 Task: Create a rule in Outlook to display an alert for emails with 'urgent' in the message header.
Action: Mouse moved to (56, 32)
Screenshot: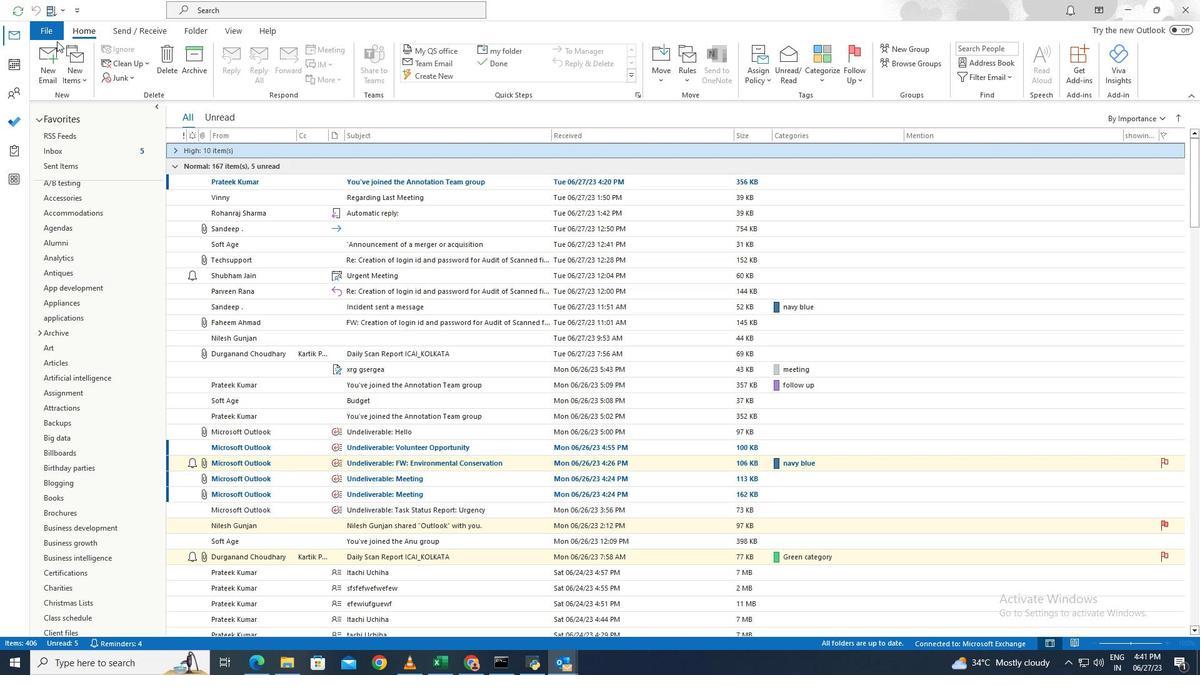 
Action: Mouse pressed left at (56, 32)
Screenshot: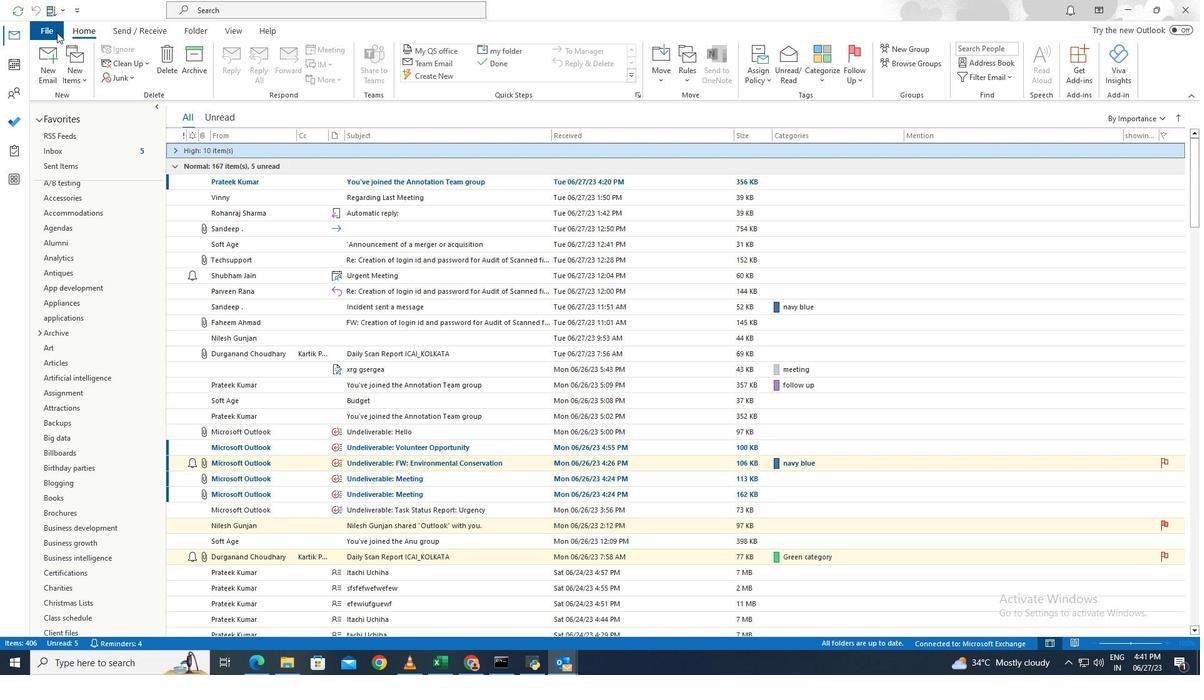 
Action: Mouse moved to (168, 377)
Screenshot: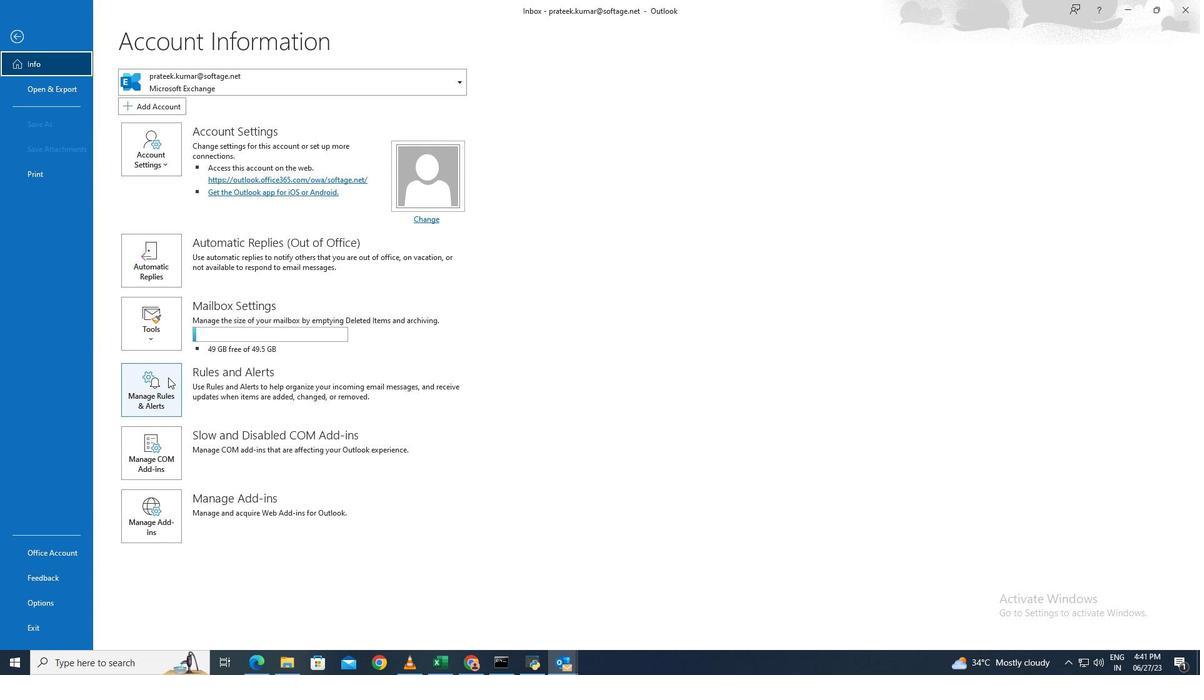 
Action: Mouse pressed left at (168, 377)
Screenshot: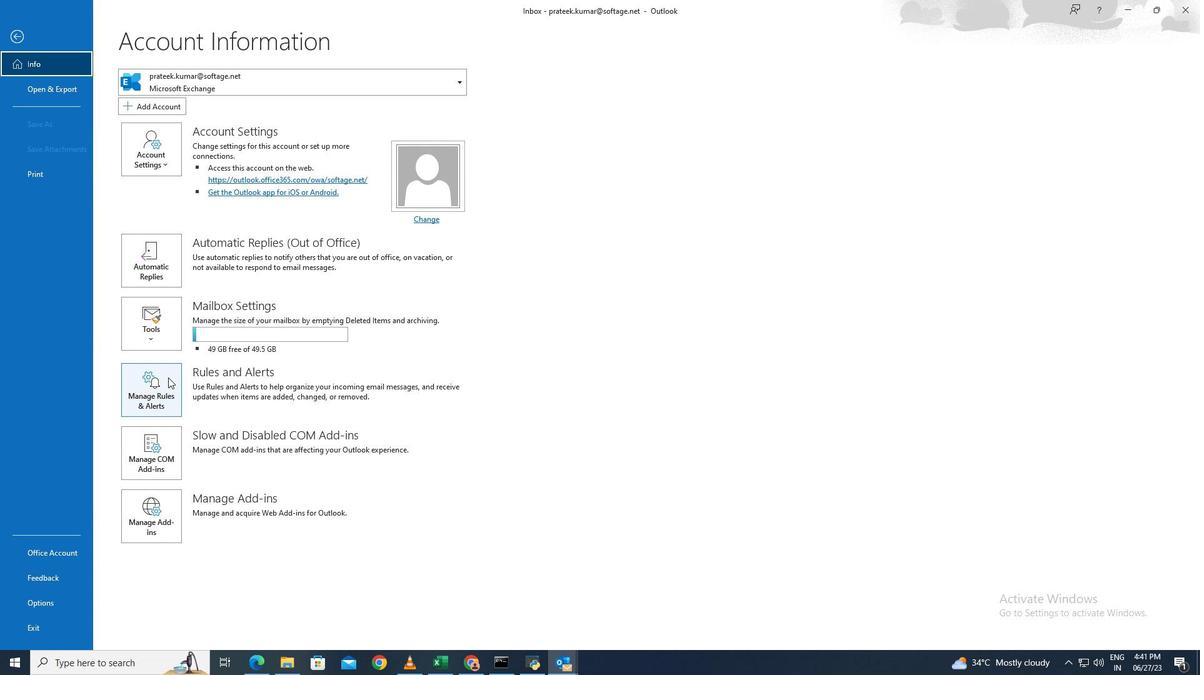 
Action: Mouse moved to (453, 239)
Screenshot: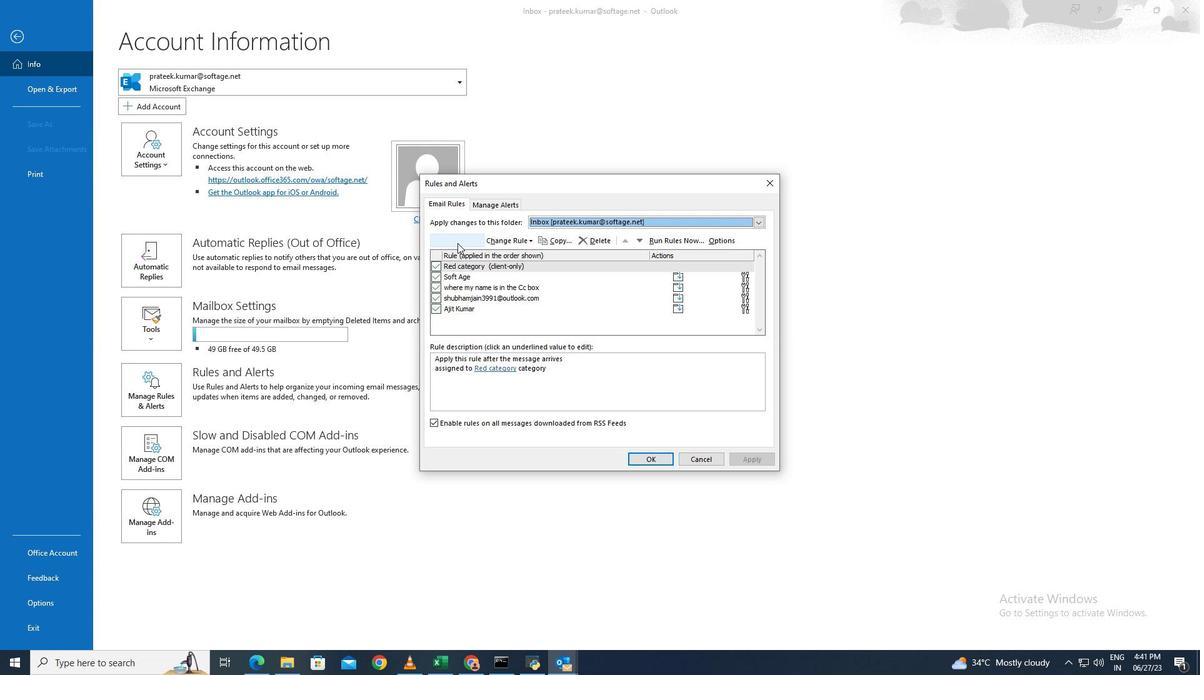 
Action: Mouse pressed left at (453, 239)
Screenshot: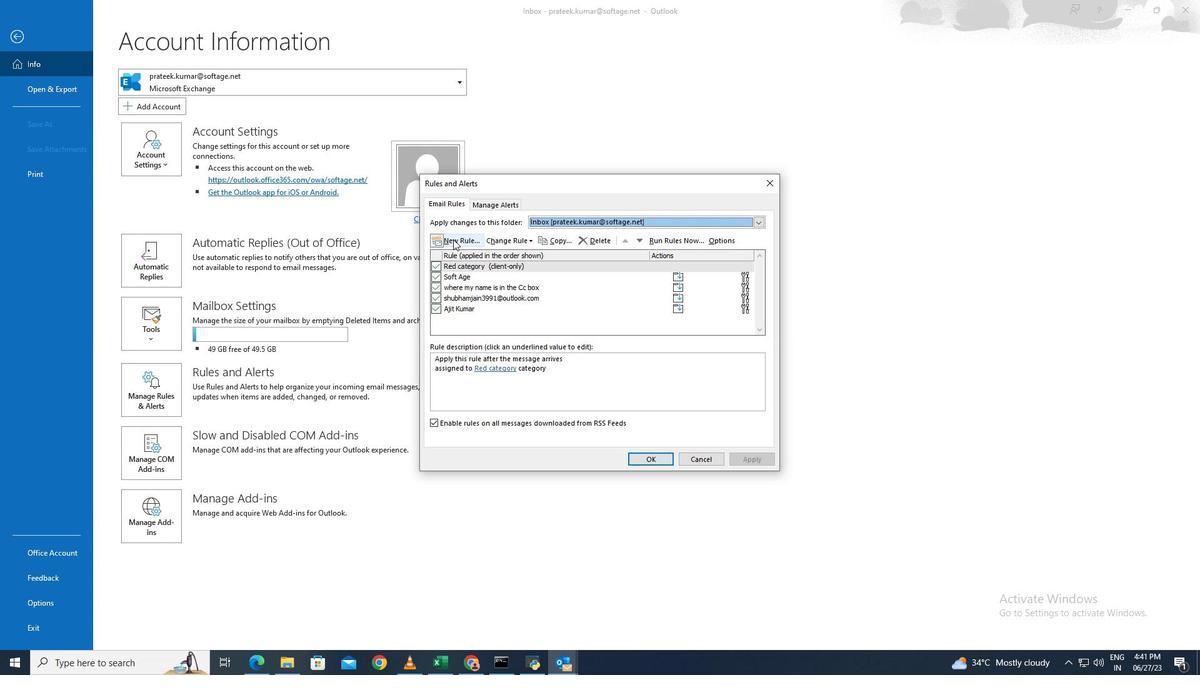 
Action: Mouse moved to (525, 280)
Screenshot: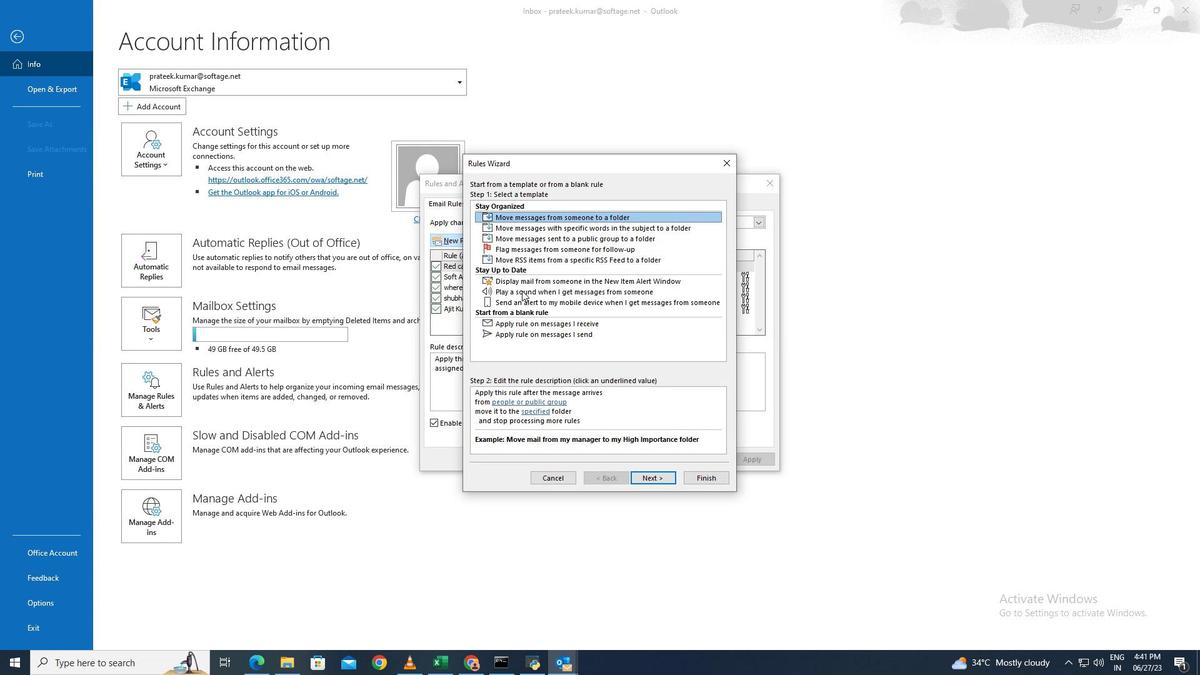 
Action: Mouse pressed left at (525, 280)
Screenshot: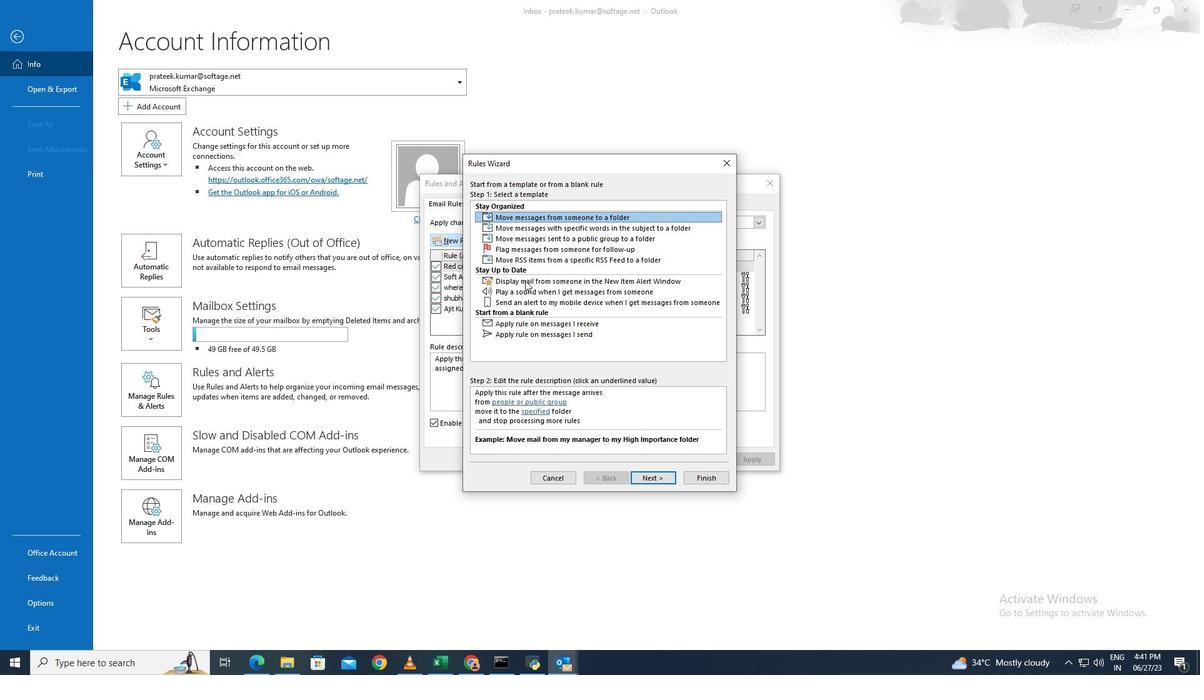 
Action: Mouse moved to (648, 473)
Screenshot: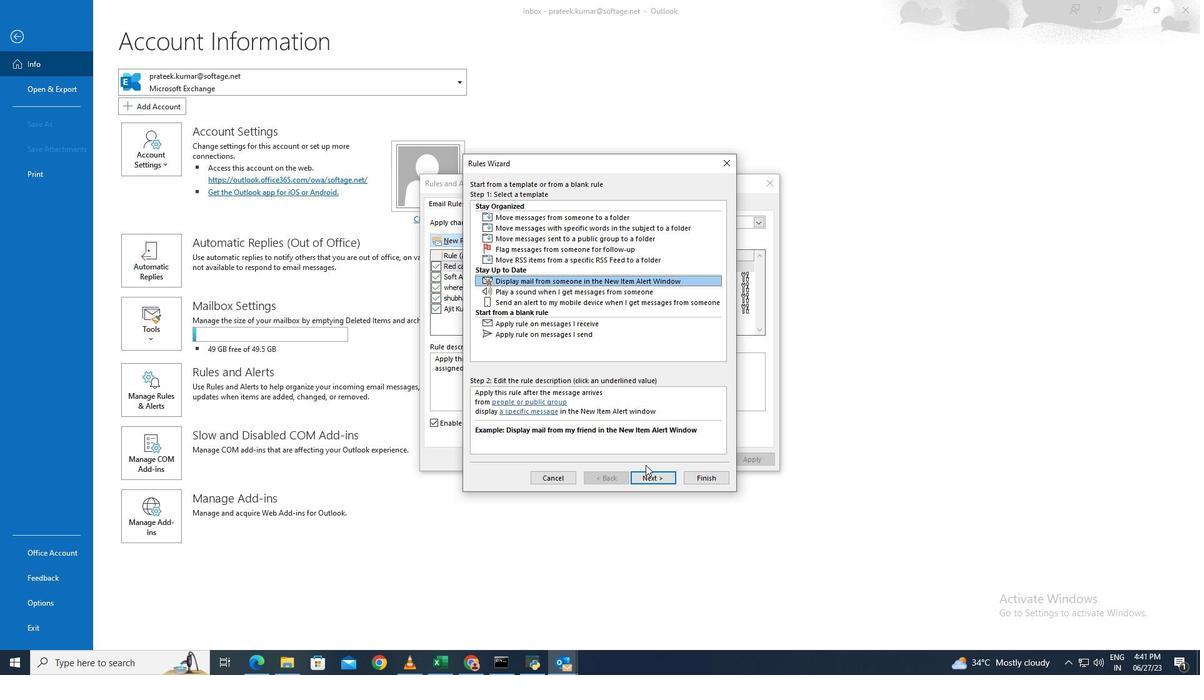 
Action: Mouse pressed left at (648, 473)
Screenshot: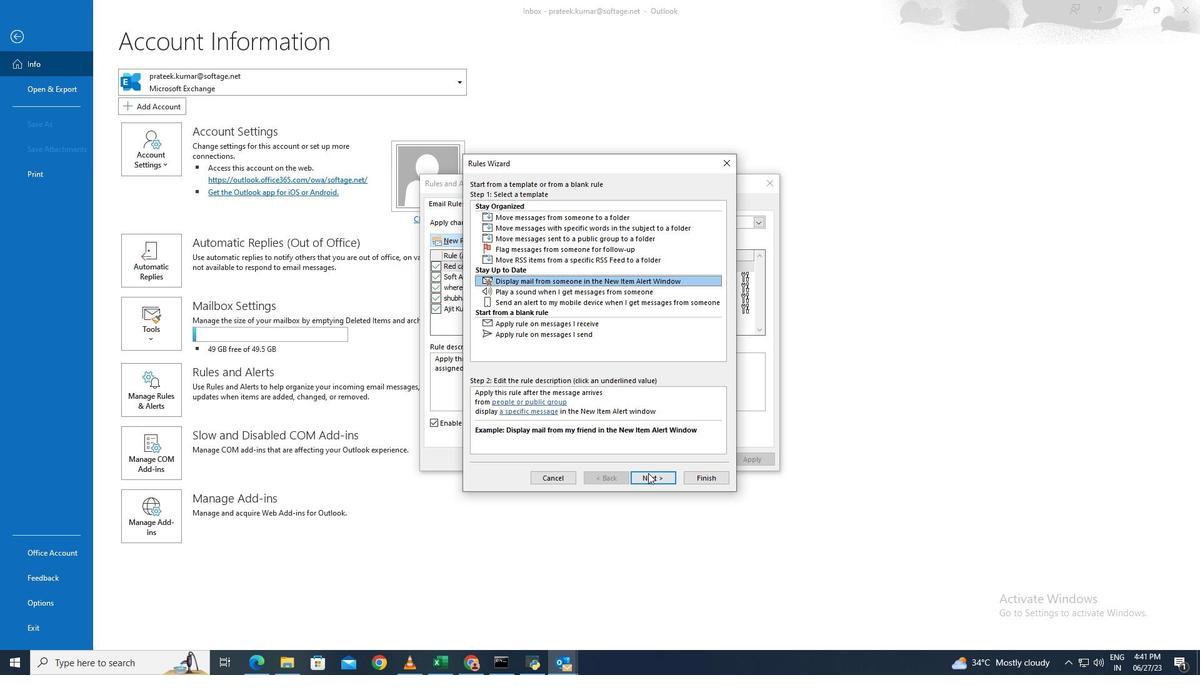 
Action: Mouse moved to (476, 208)
Screenshot: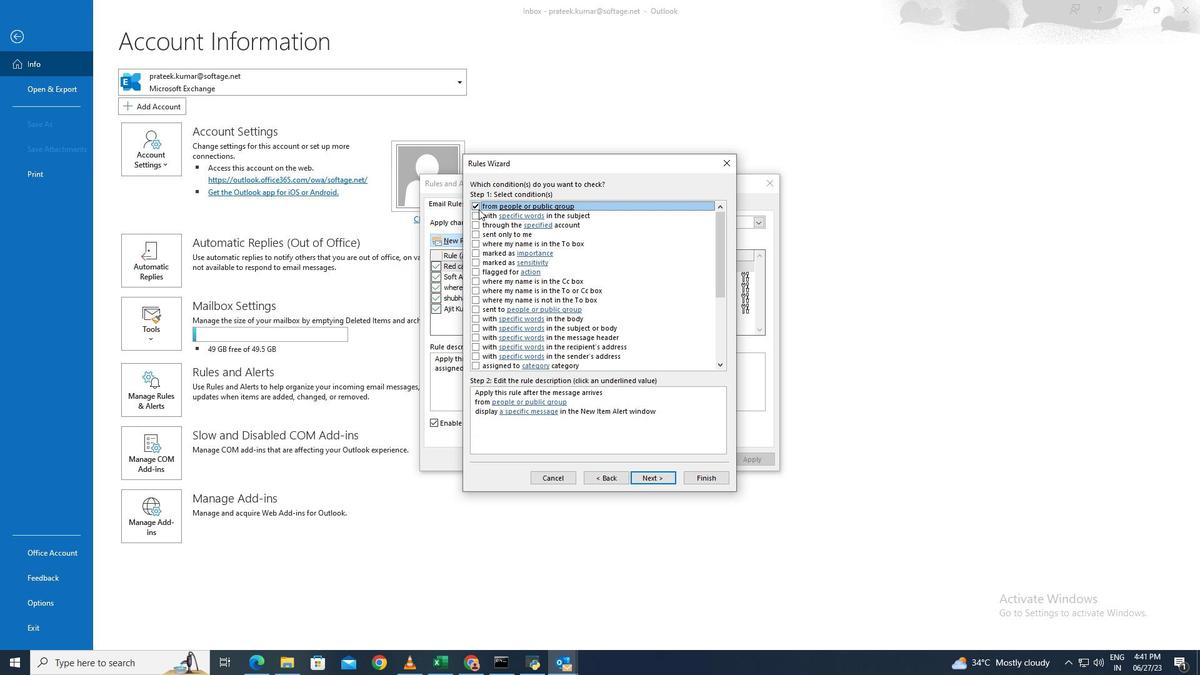 
Action: Mouse pressed left at (476, 208)
Screenshot: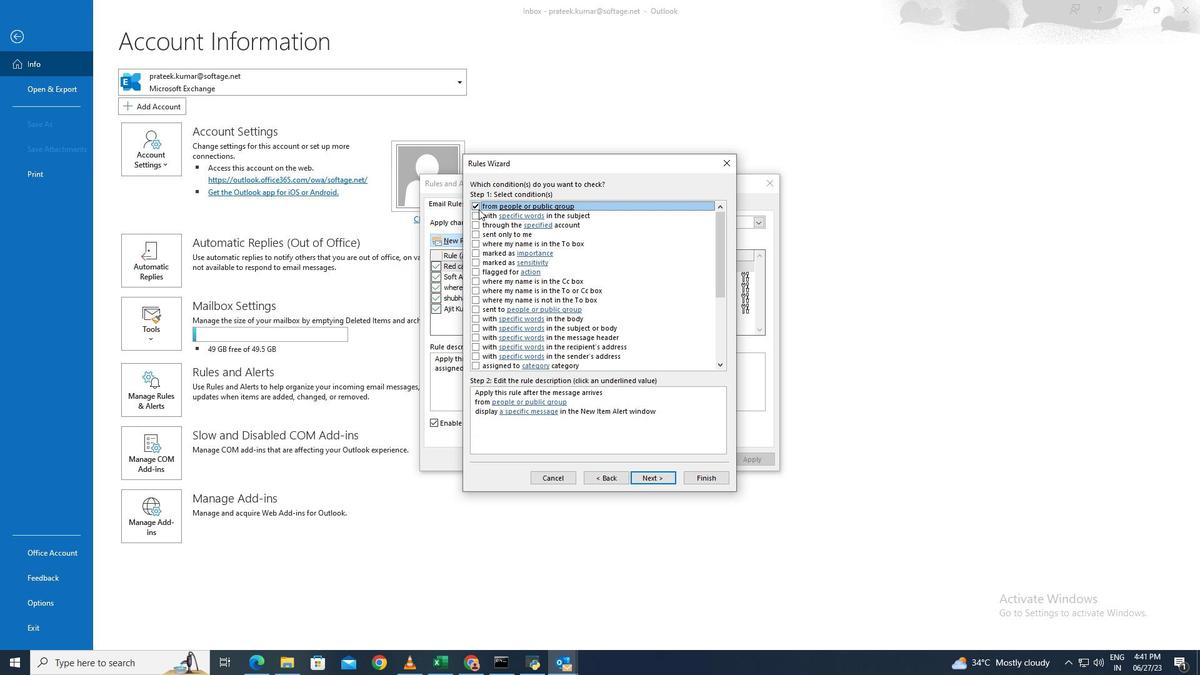 
Action: Mouse moved to (475, 333)
Screenshot: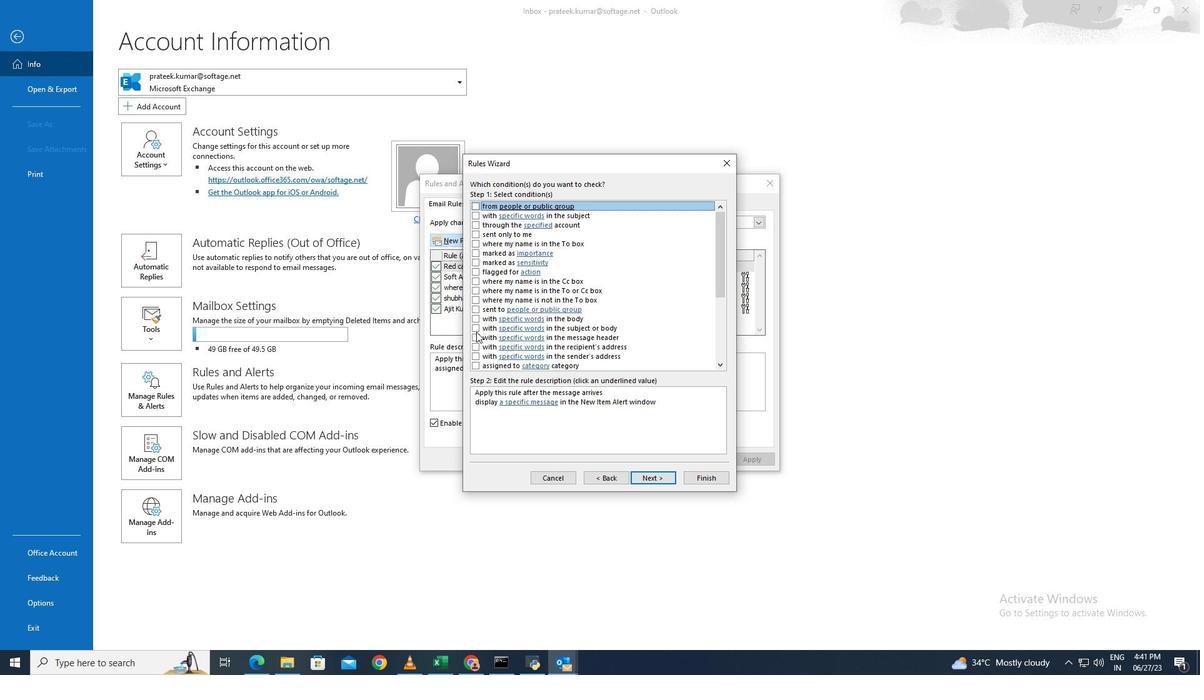 
Action: Mouse pressed left at (475, 333)
Screenshot: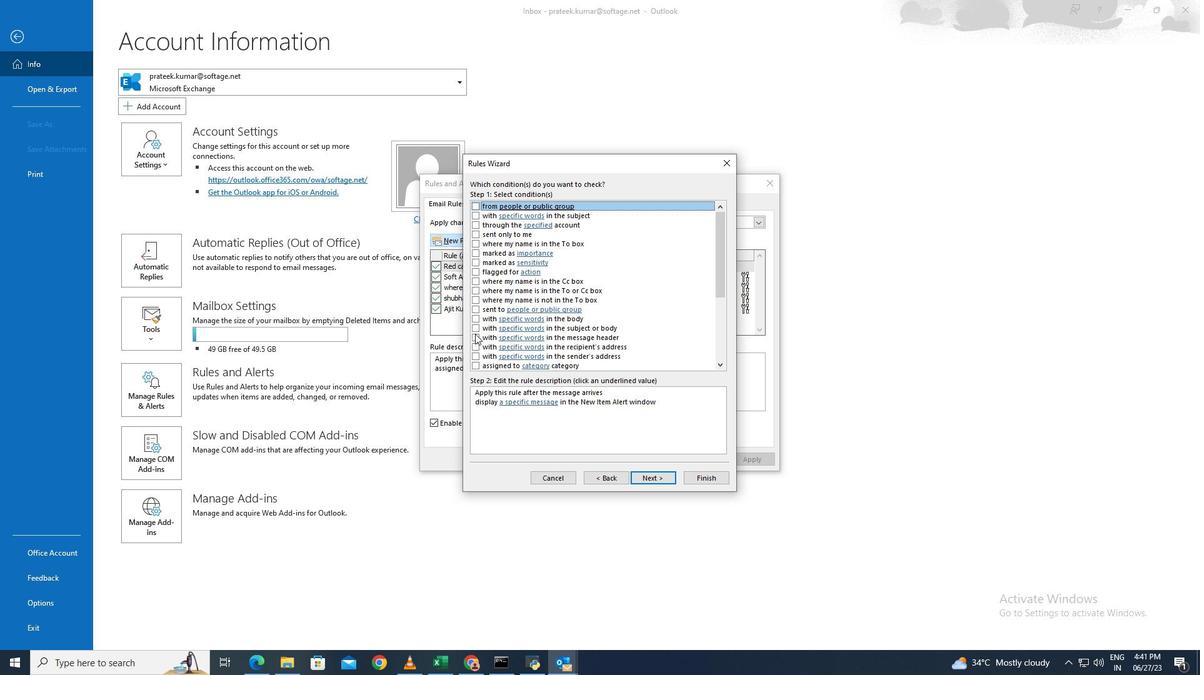 
Action: Mouse moved to (522, 397)
Screenshot: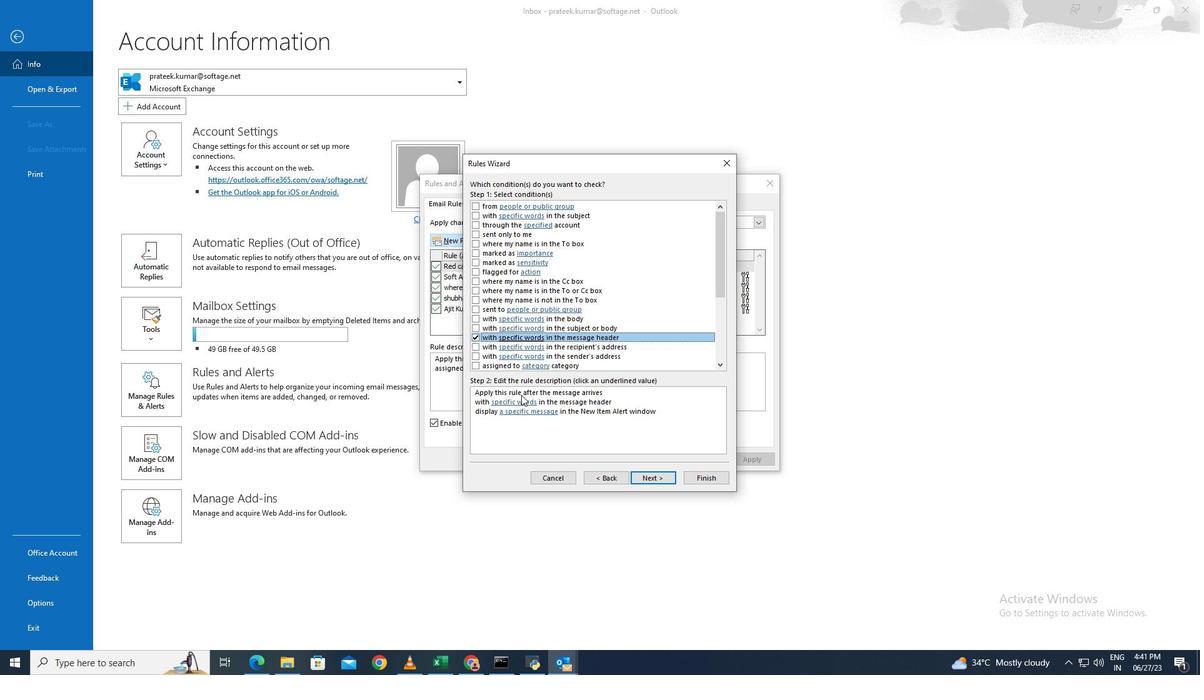 
Action: Mouse pressed left at (522, 397)
Screenshot: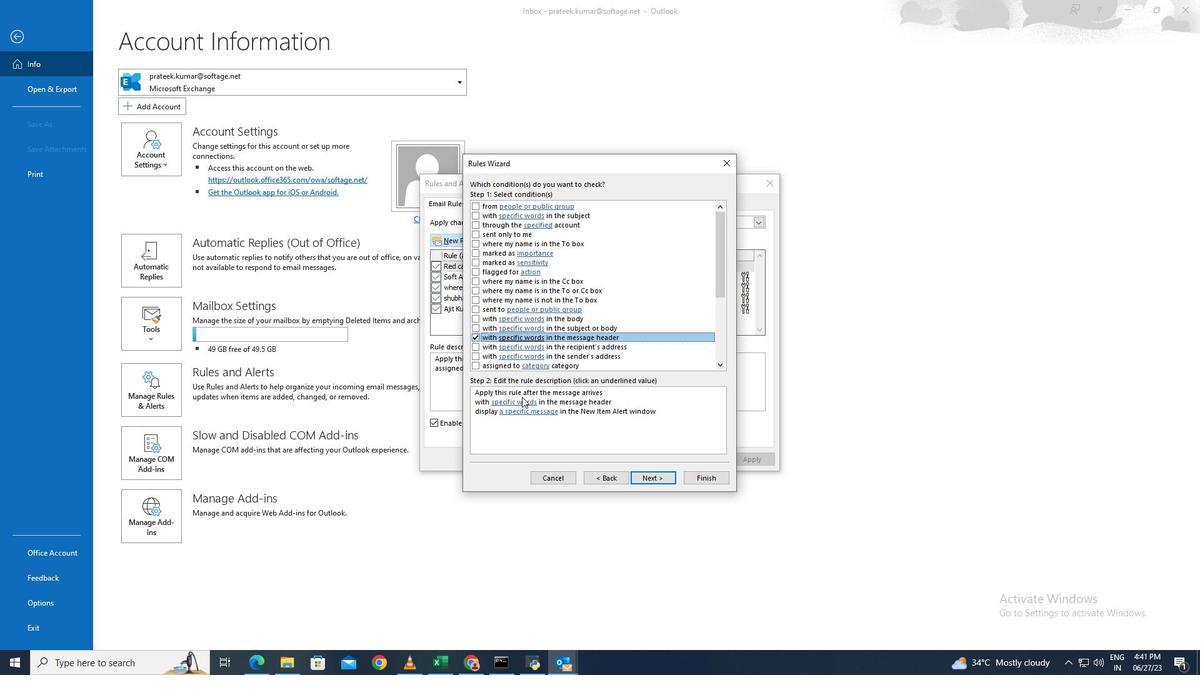 
Action: Mouse moved to (525, 401)
Screenshot: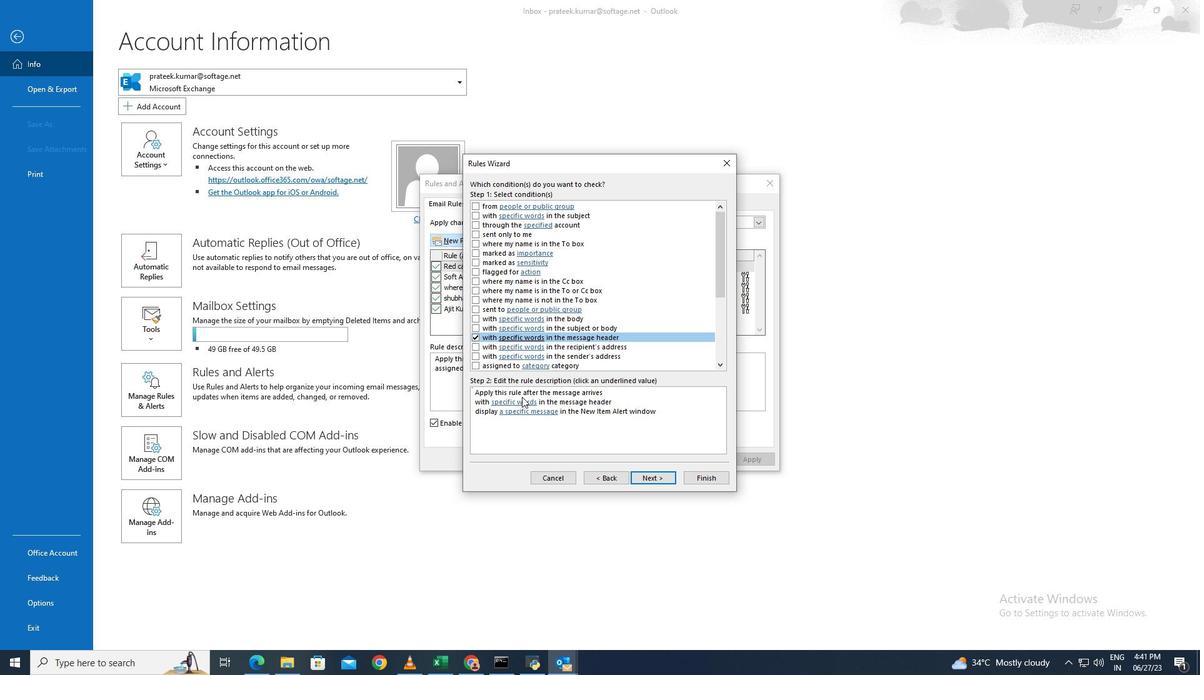 
Action: Mouse pressed left at (525, 401)
Screenshot: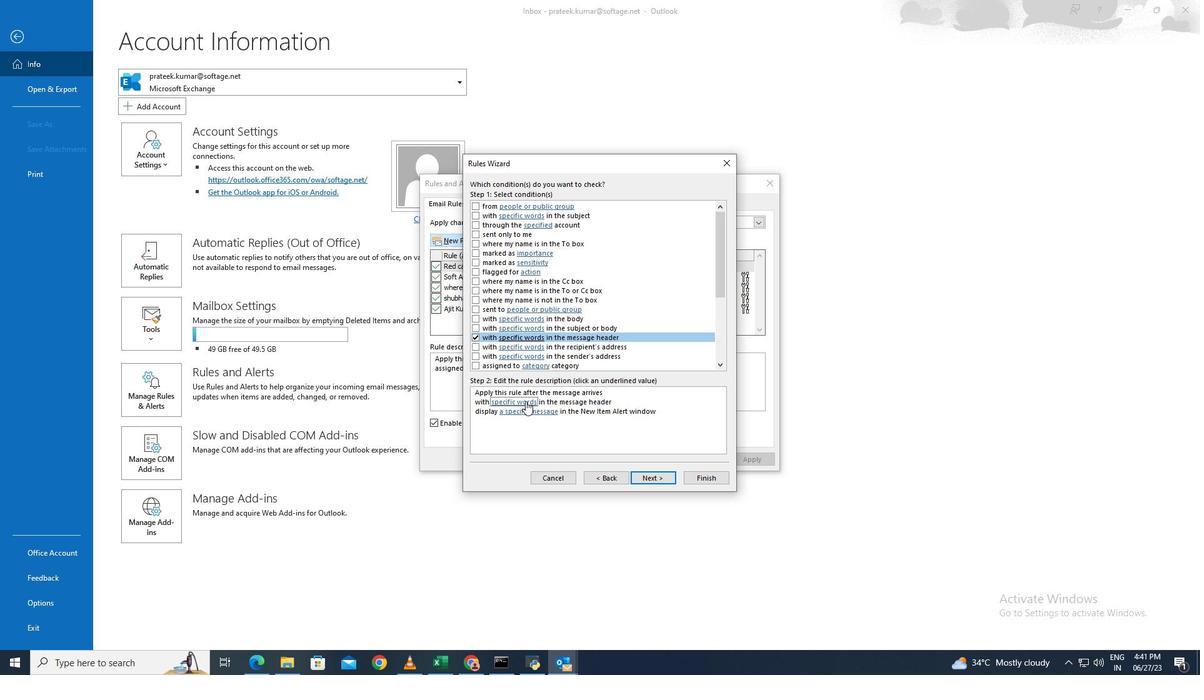 
Action: Mouse moved to (548, 357)
Screenshot: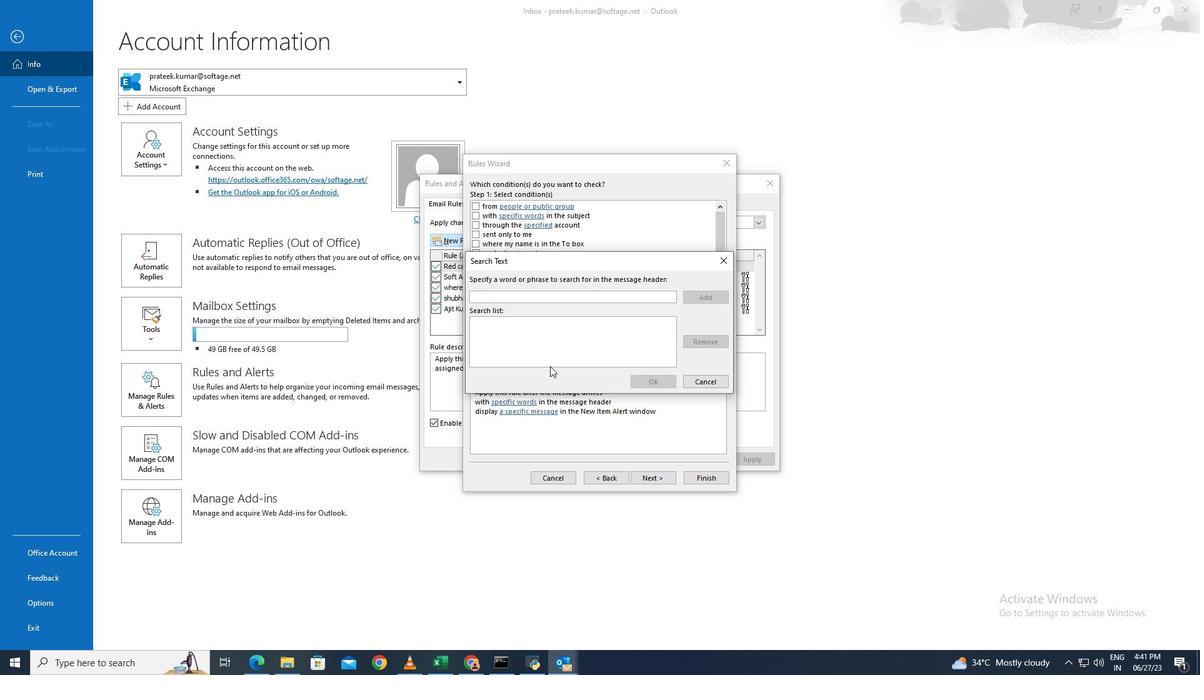 
Action: Key pressed urgent
Screenshot: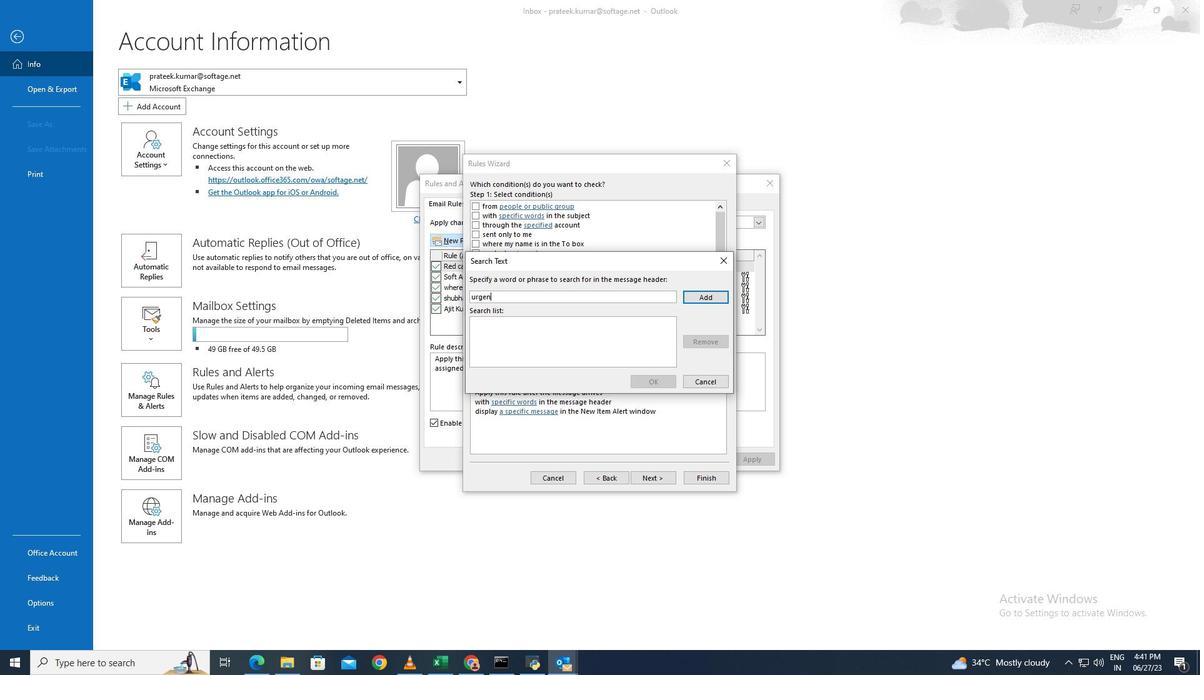 
Action: Mouse moved to (710, 292)
Screenshot: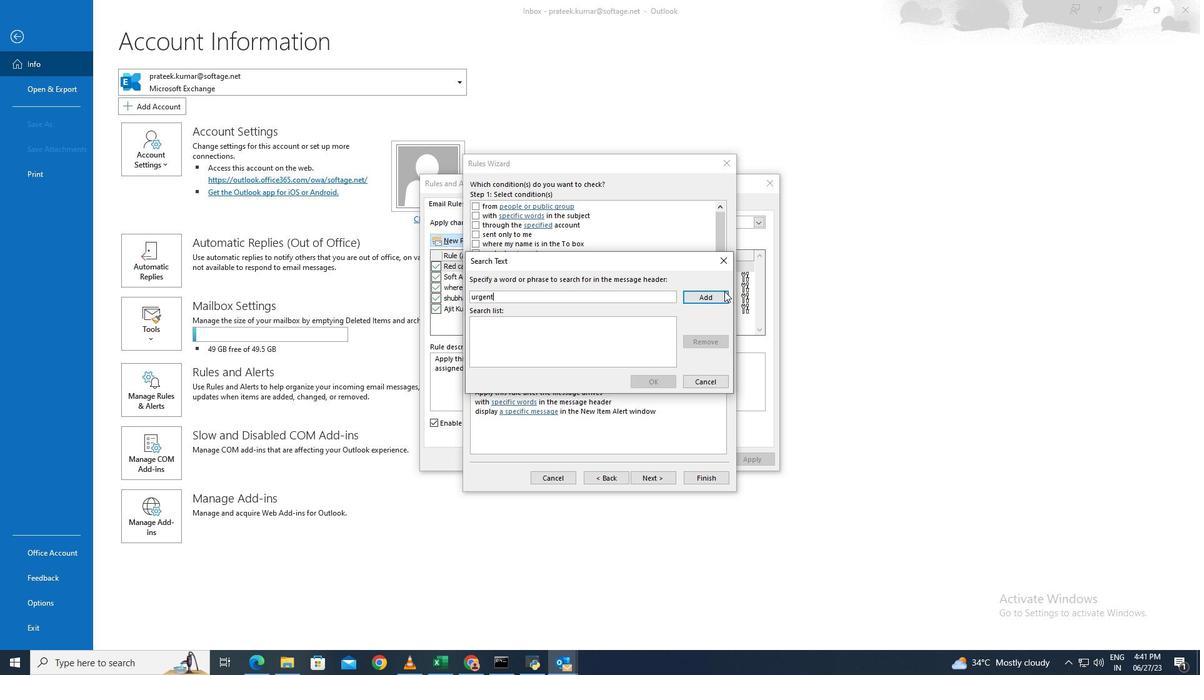 
Action: Mouse pressed left at (710, 292)
Screenshot: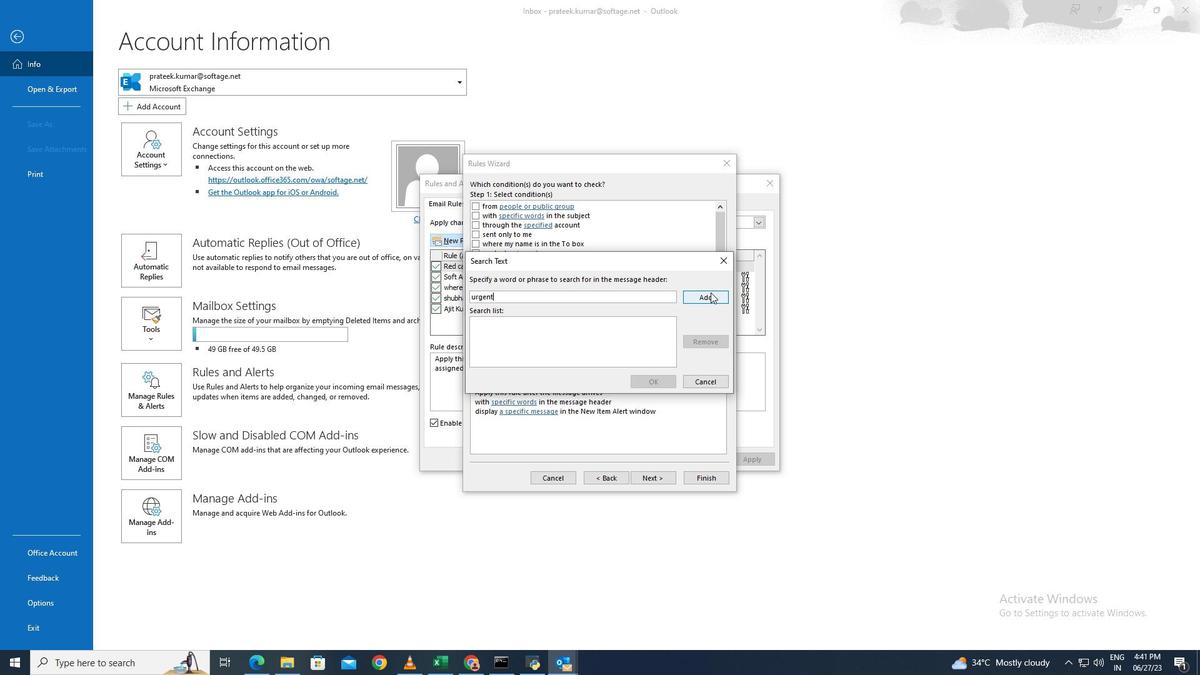 
Action: Mouse moved to (652, 379)
Screenshot: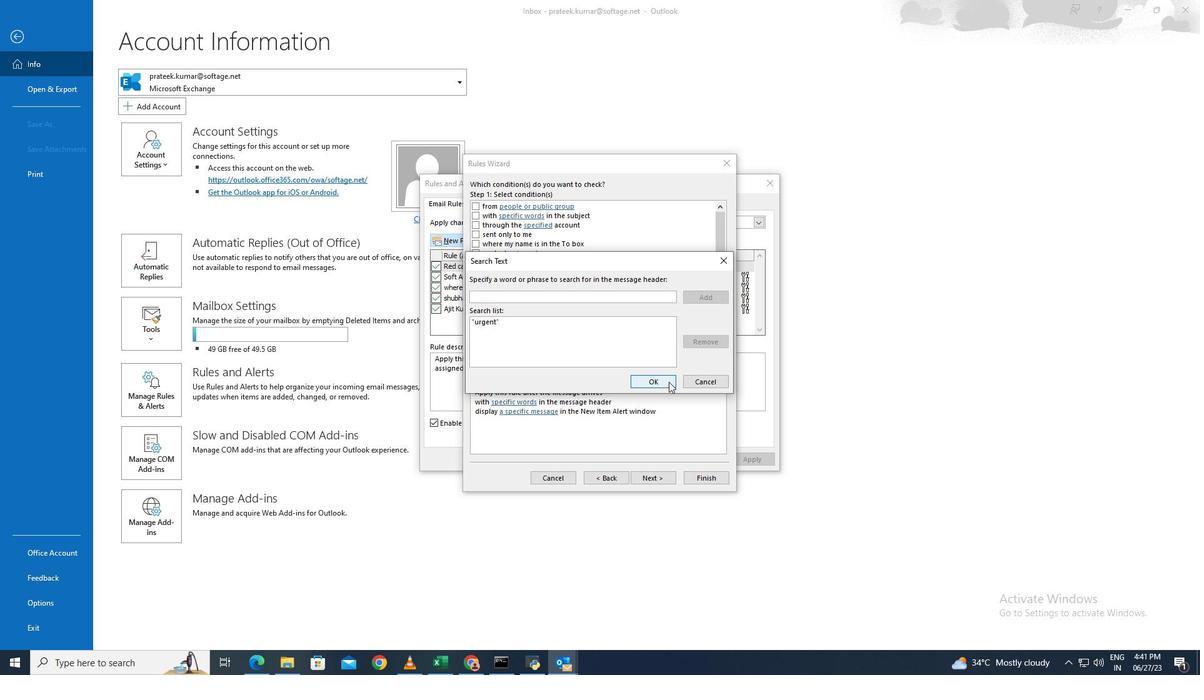 
Action: Mouse pressed left at (652, 379)
Screenshot: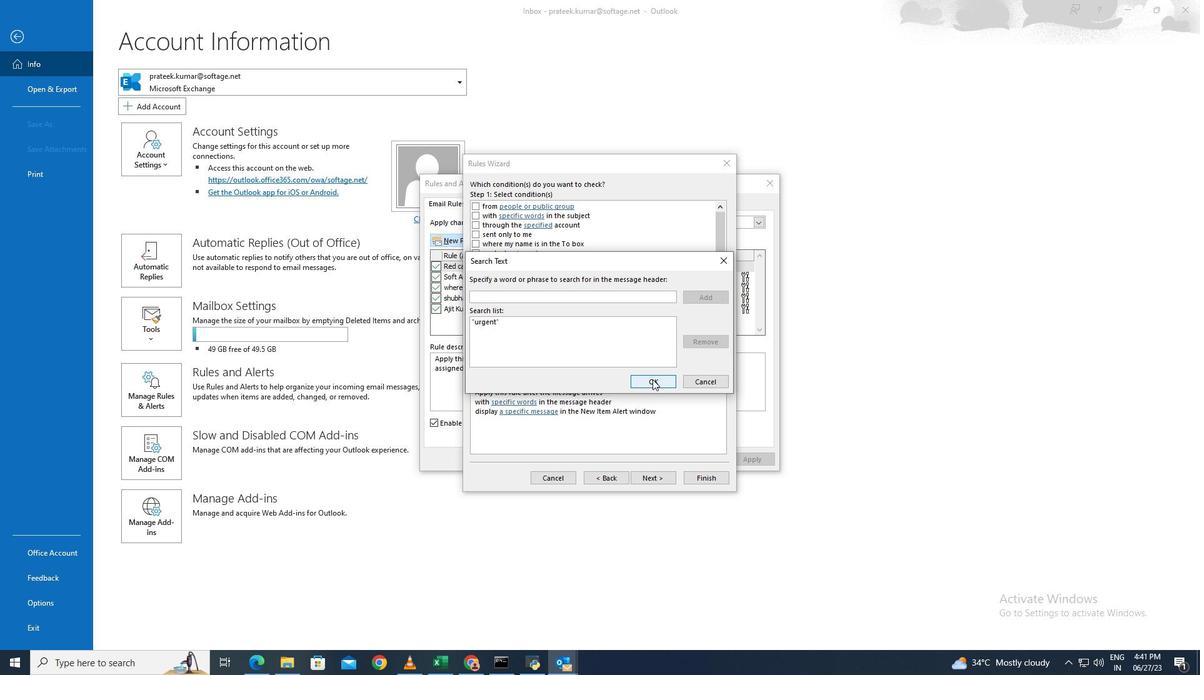 
Action: Mouse moved to (662, 481)
Screenshot: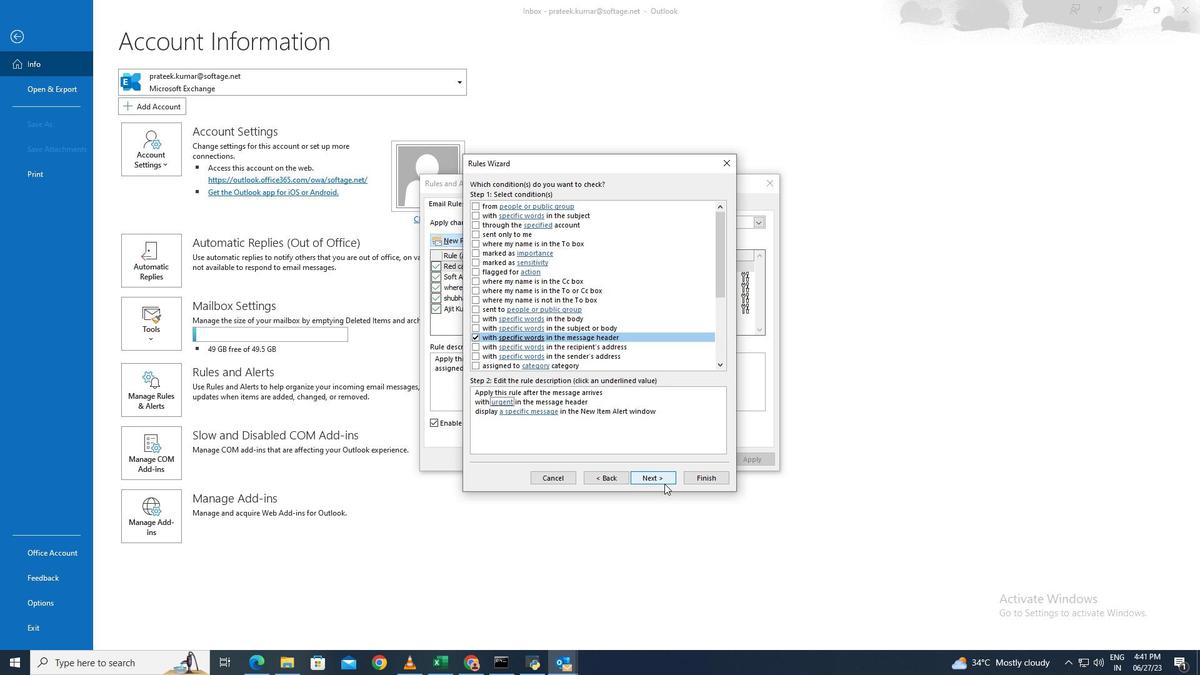 
Action: Mouse pressed left at (662, 481)
Screenshot: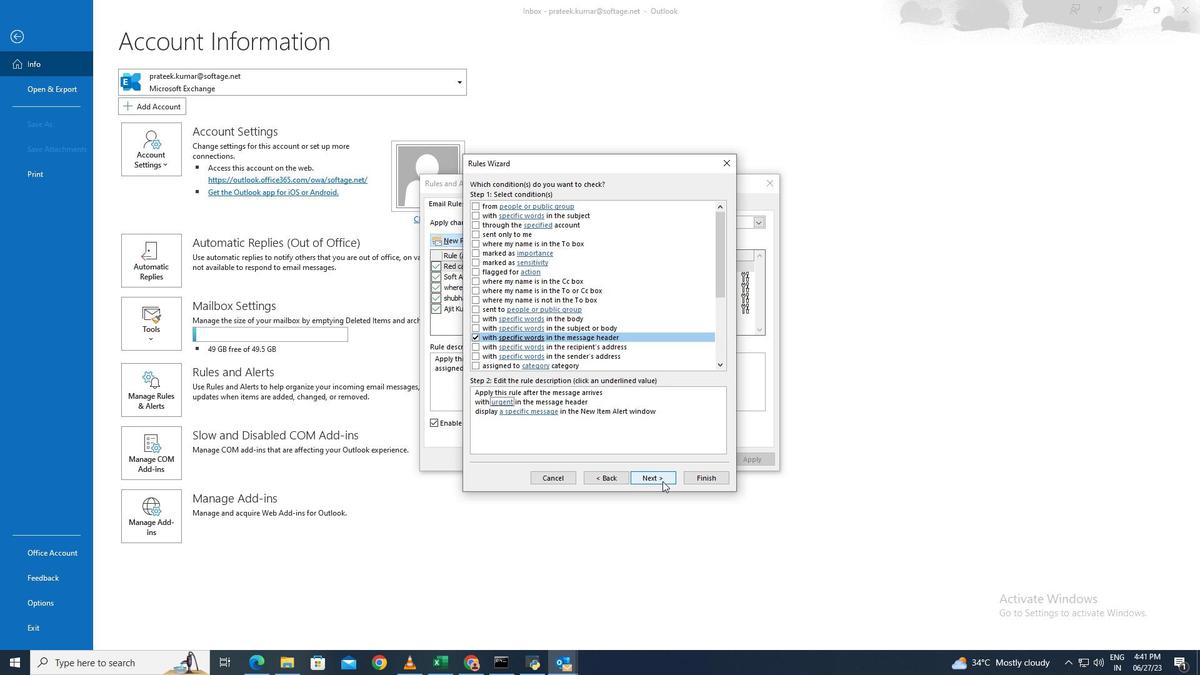 
Action: Mouse moved to (473, 205)
Screenshot: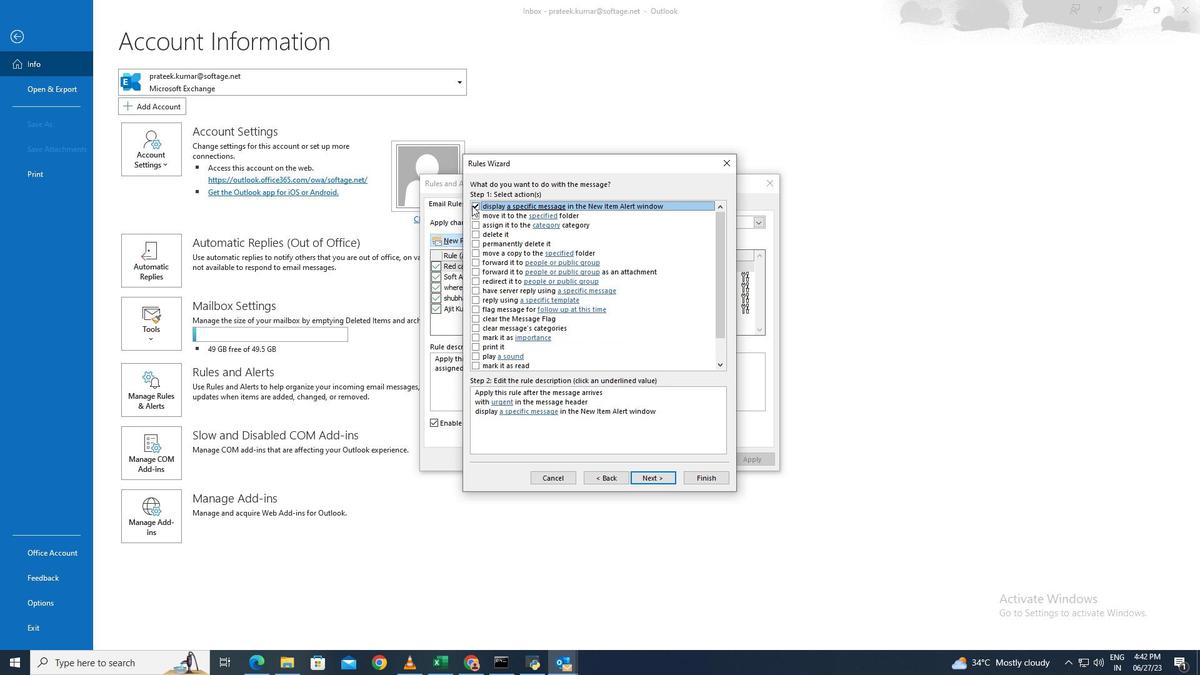 
Action: Mouse pressed left at (473, 205)
Screenshot: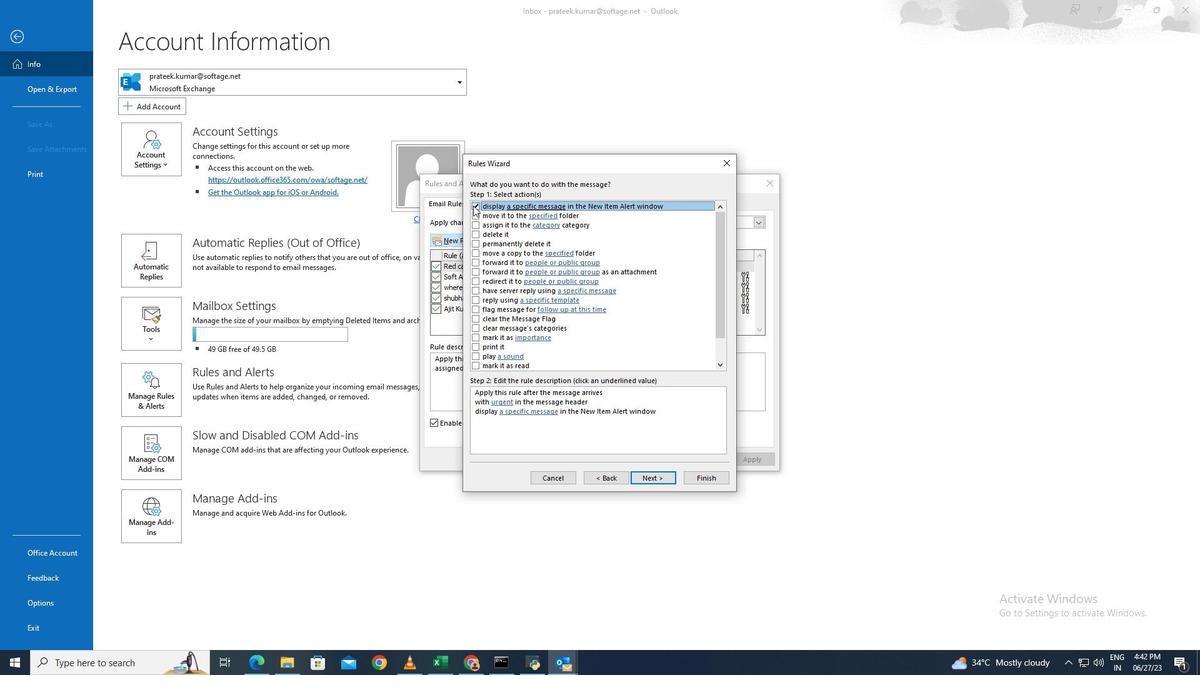 
Action: Mouse moved to (645, 470)
Screenshot: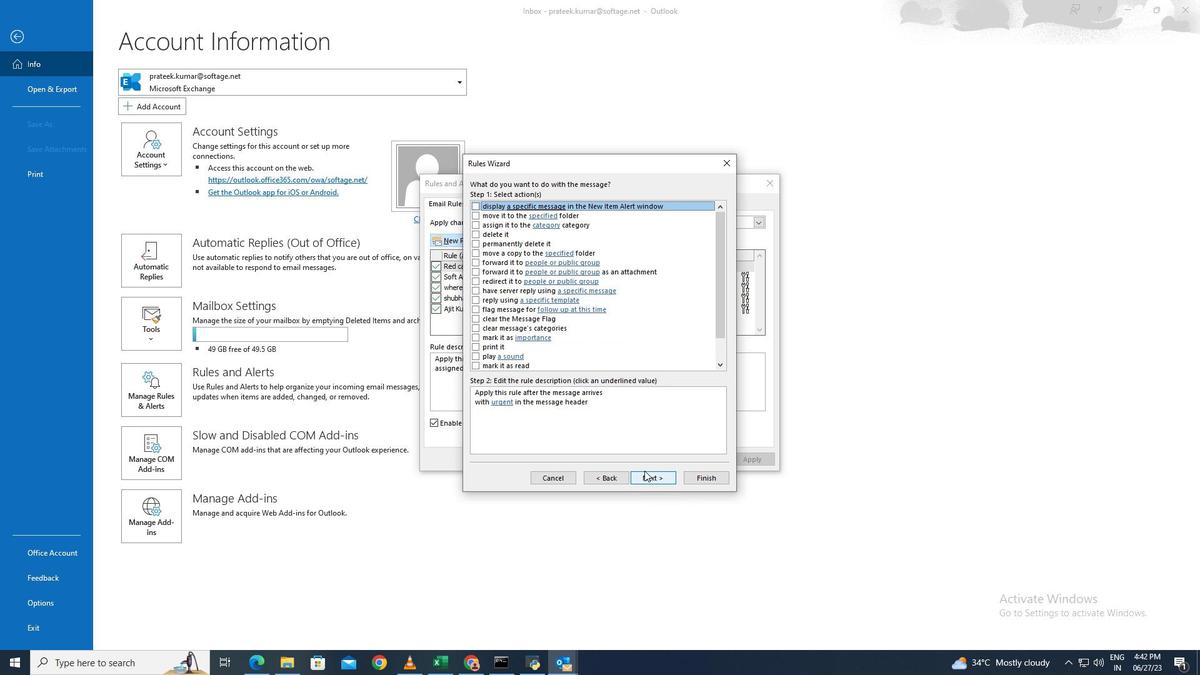 
Action: Mouse pressed left at (645, 470)
Screenshot: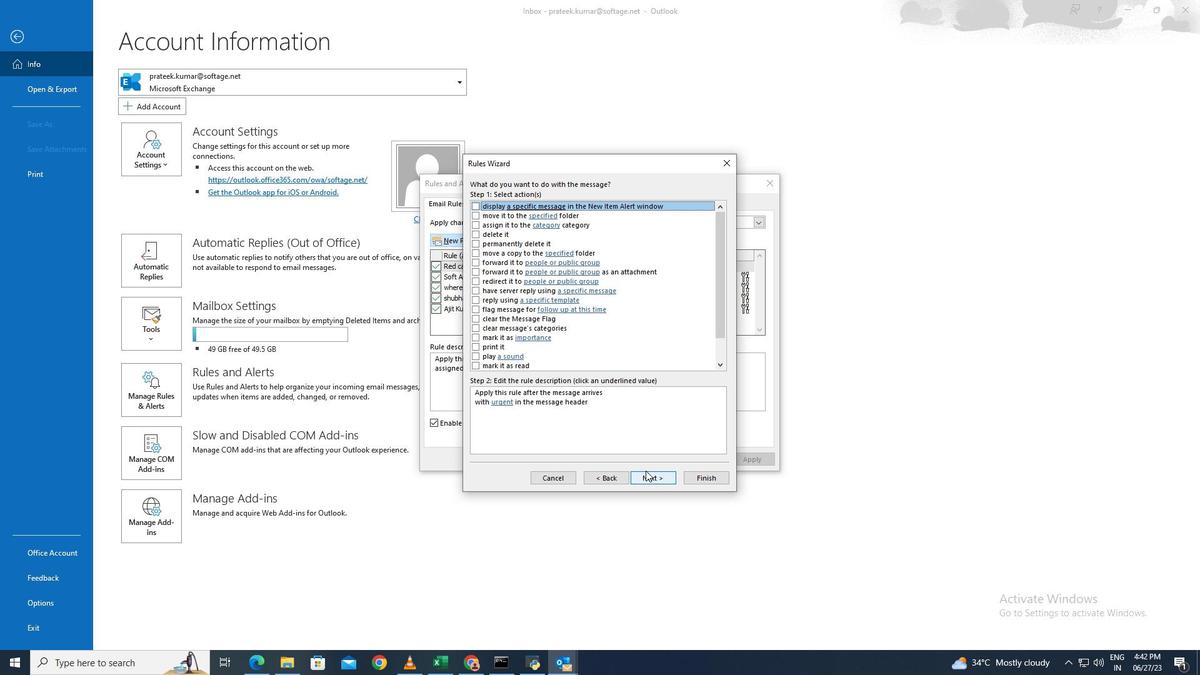 
Action: Mouse moved to (577, 363)
Screenshot: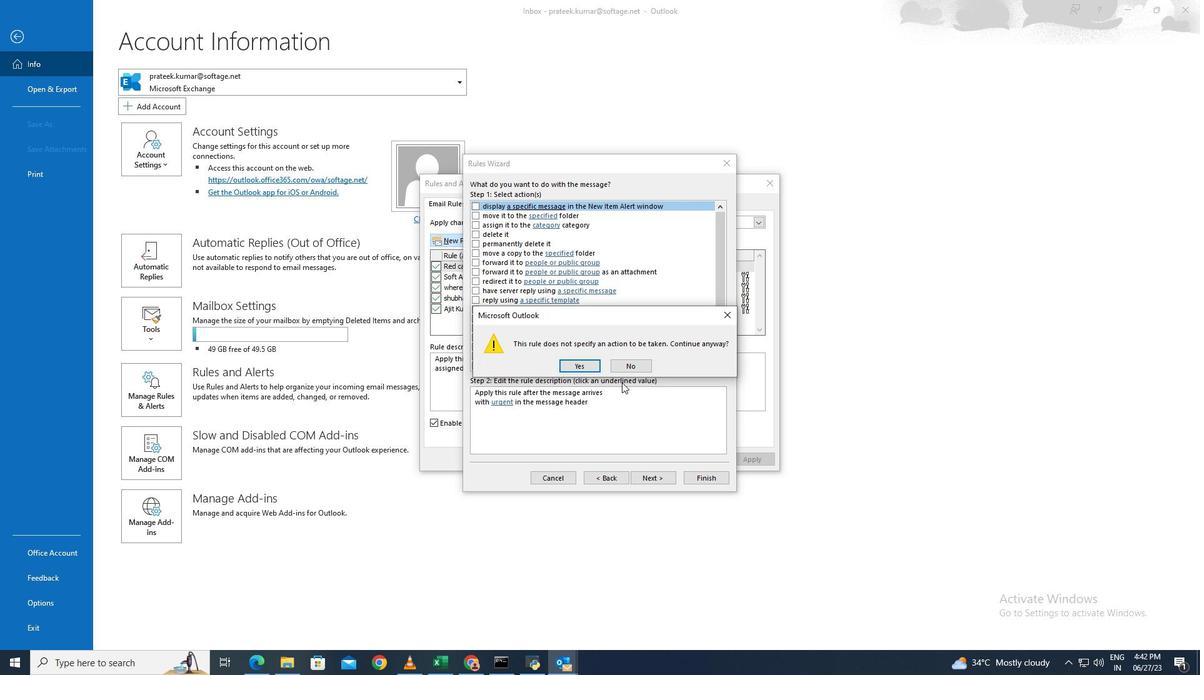 
Action: Mouse pressed left at (577, 363)
Screenshot: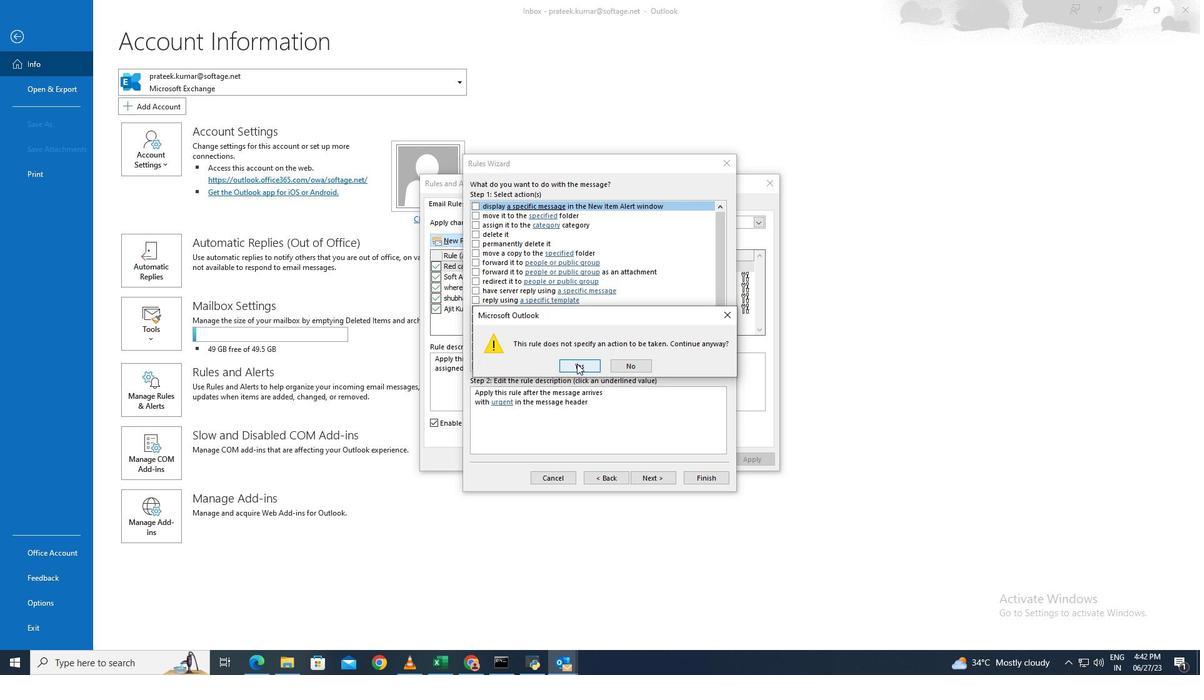 
Action: Mouse moved to (652, 476)
Screenshot: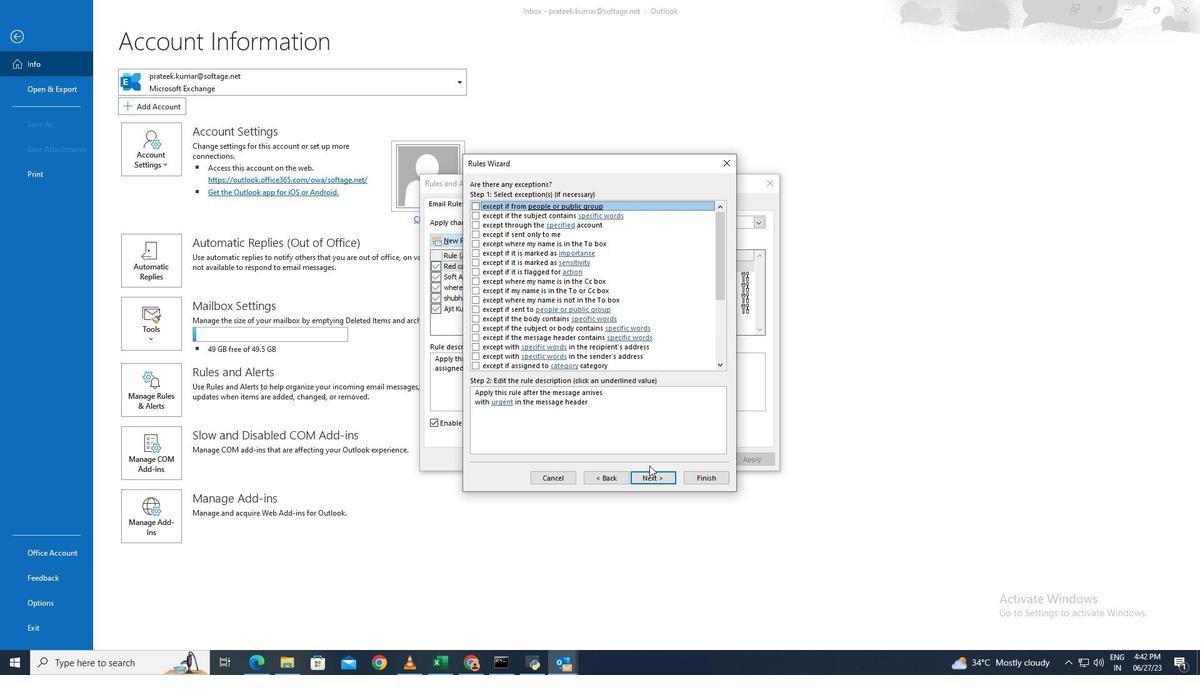
Action: Mouse pressed left at (652, 476)
Screenshot: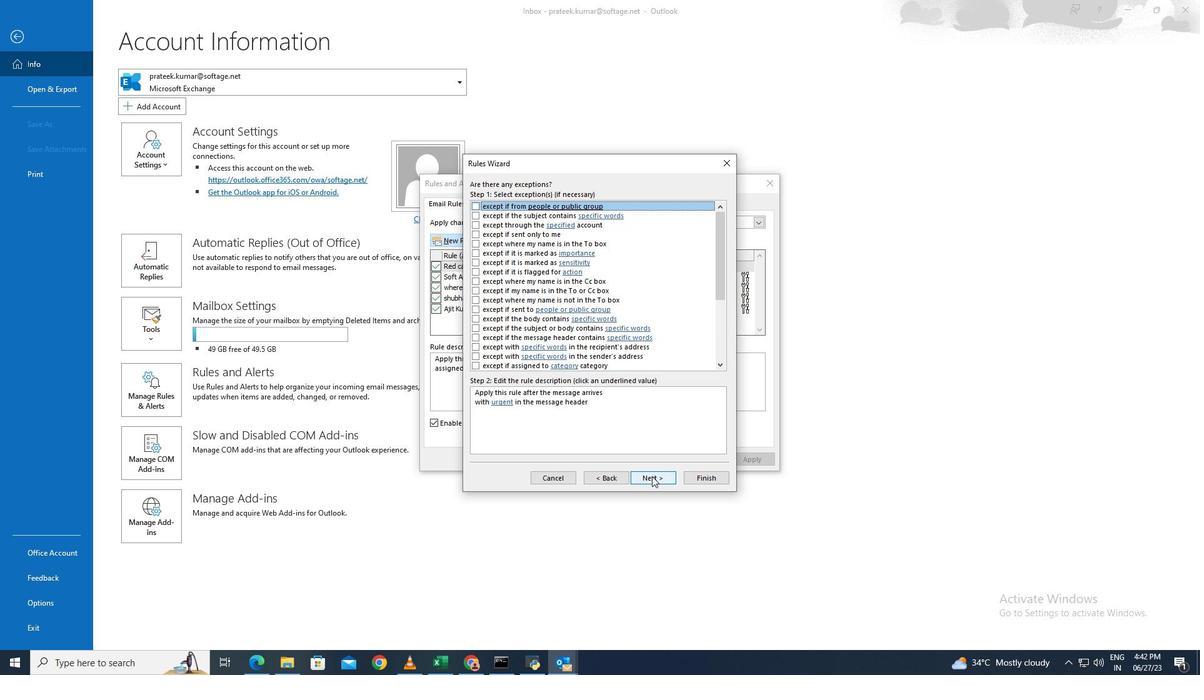 
Action: Mouse moved to (700, 473)
Screenshot: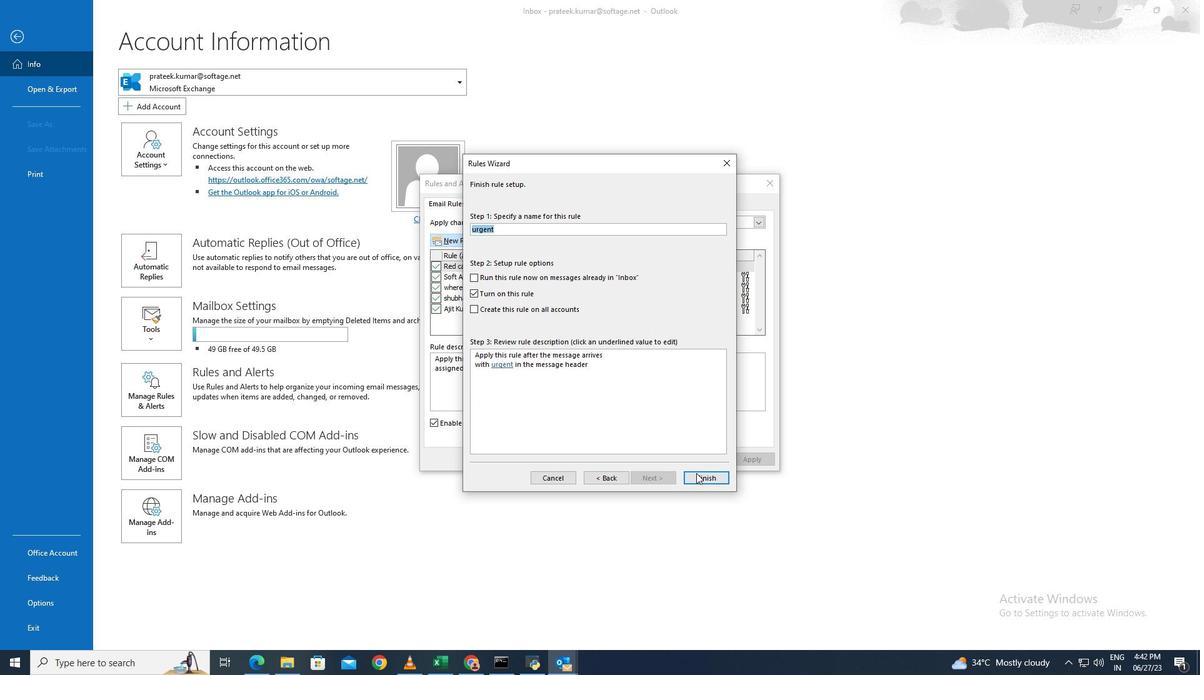 
Action: Mouse pressed left at (700, 473)
Screenshot: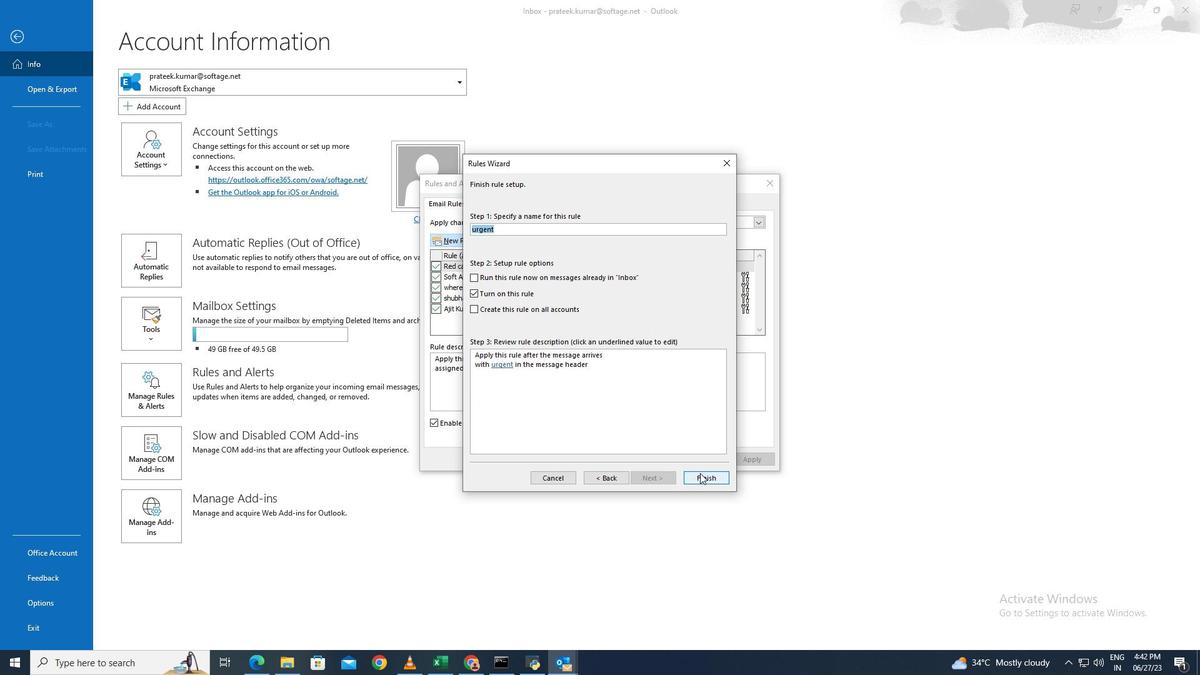
Action: Mouse moved to (602, 367)
Screenshot: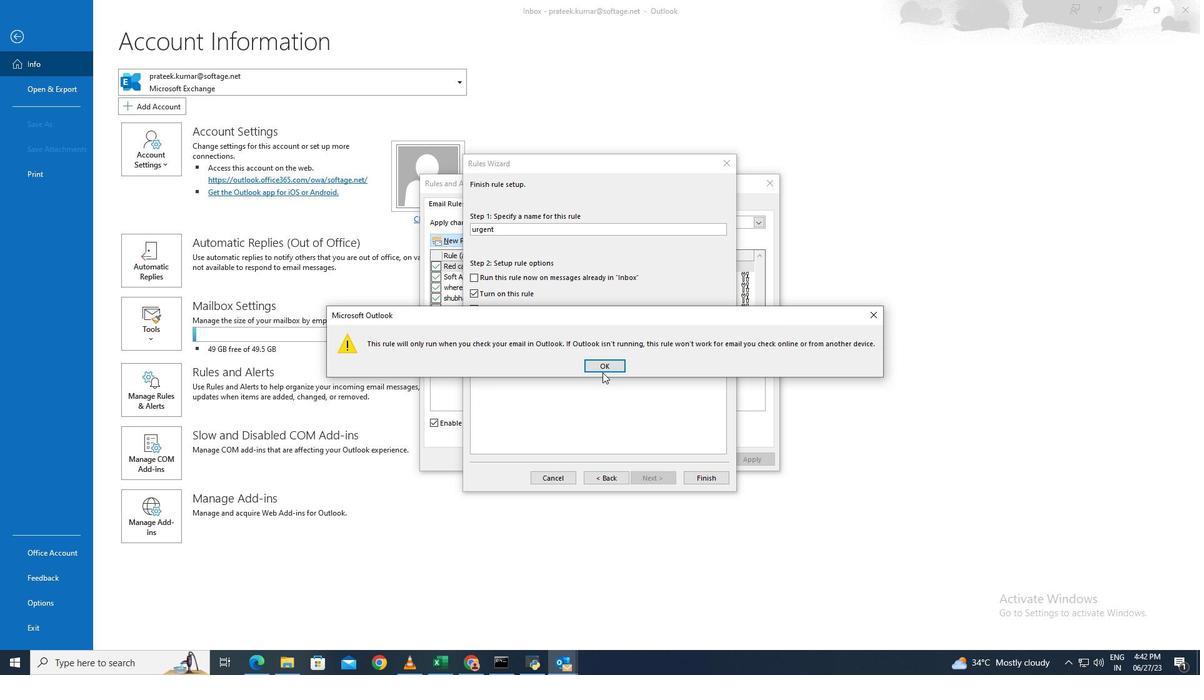 
Action: Mouse pressed left at (602, 367)
Screenshot: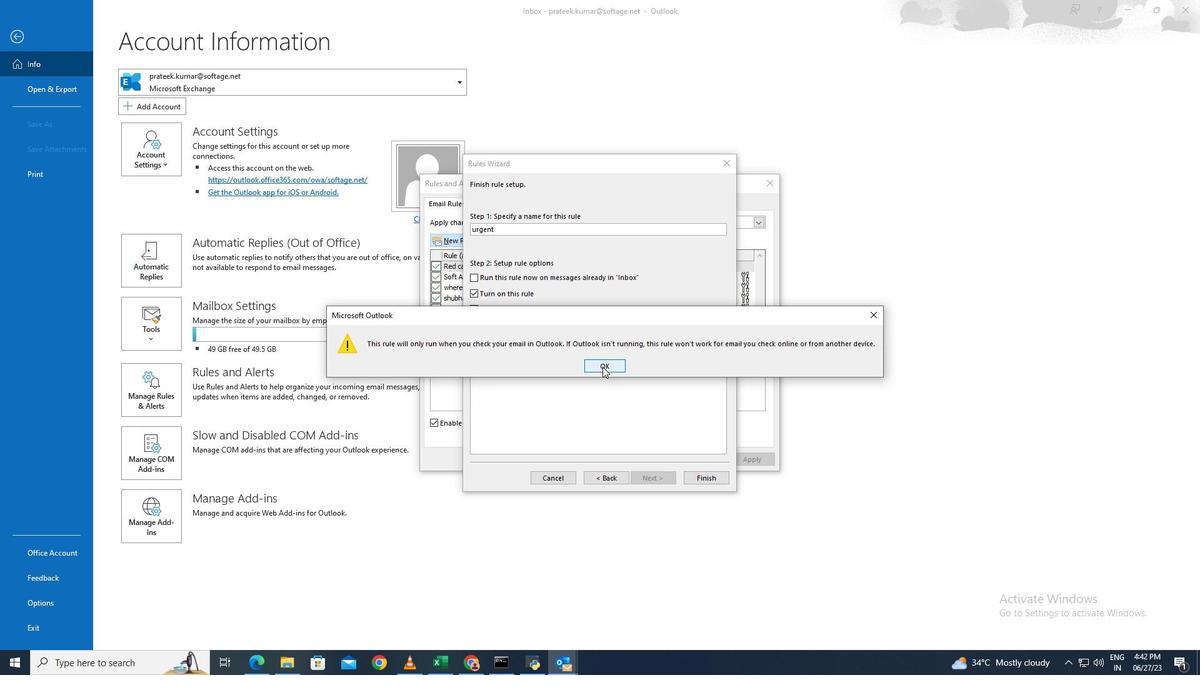 
Action: Mouse moved to (650, 460)
Screenshot: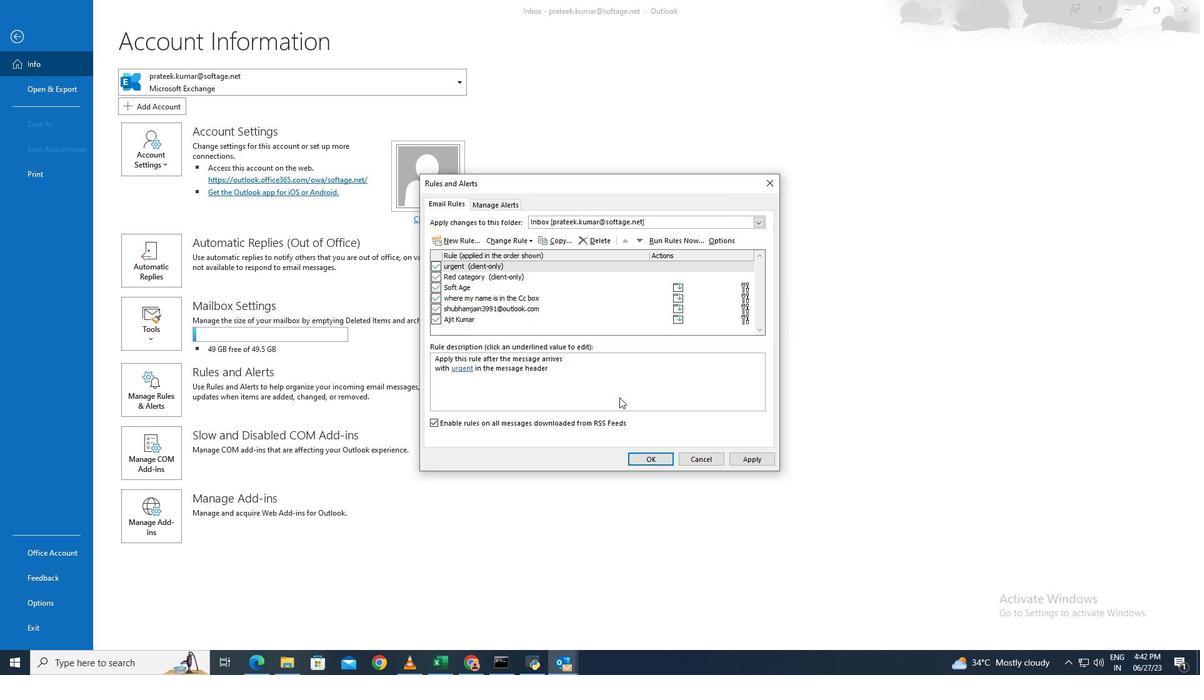 
Action: Mouse pressed left at (650, 460)
Screenshot: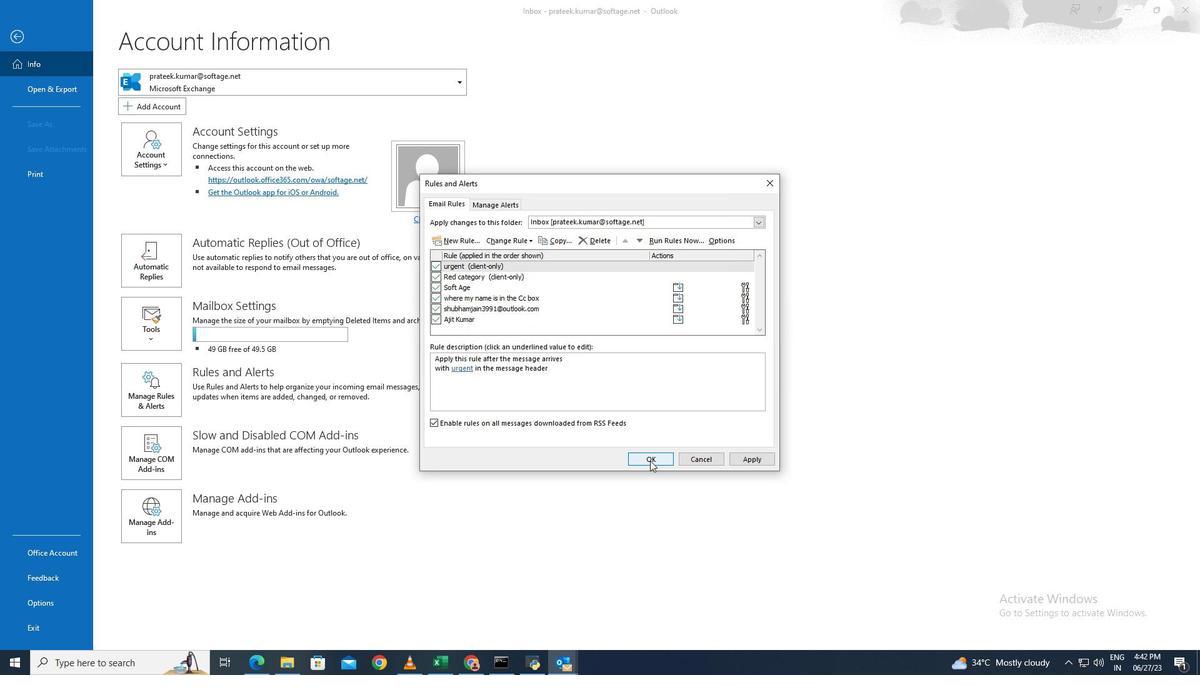 
